 Task: Open Card Card0000000082 in Board Board0000000021 in Workspace WS0000000007 in Trello. Add Member Email0000000026 to Card Card0000000082 in Board Board0000000021 in Workspace WS0000000007 in Trello. Add Blue Label titled Label0000000082 to Card Card0000000082 in Board Board0000000021 in Workspace WS0000000007 in Trello. Add Checklist CL0000000082 to Card Card0000000082 in Board Board0000000021 in Workspace WS0000000007 in Trello. Add Dates with Start Date as Sep 01 2023 and Due Date as Sep 30 2023 to Card Card0000000082 in Board Board0000000021 in Workspace WS0000000007 in Trello
Action: Mouse moved to (265, 285)
Screenshot: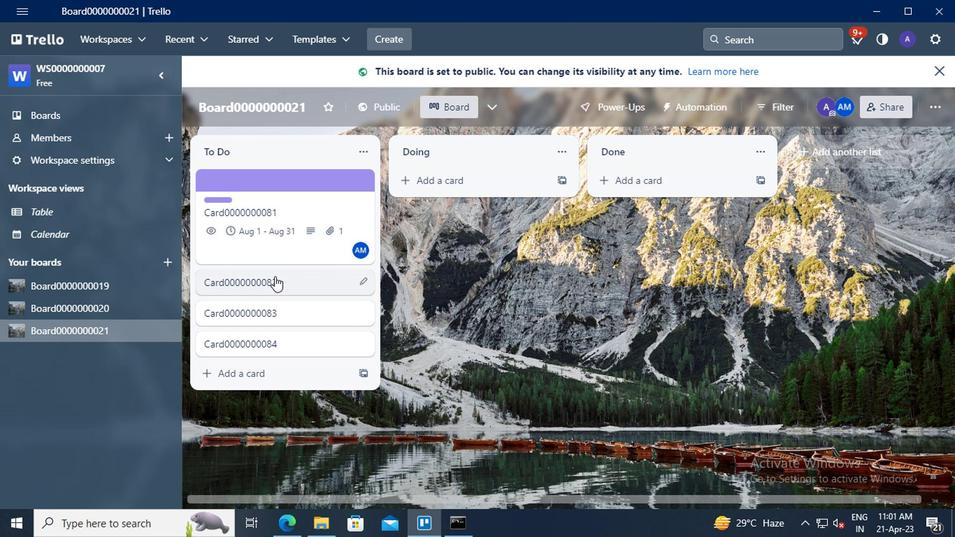 
Action: Mouse pressed left at (265, 285)
Screenshot: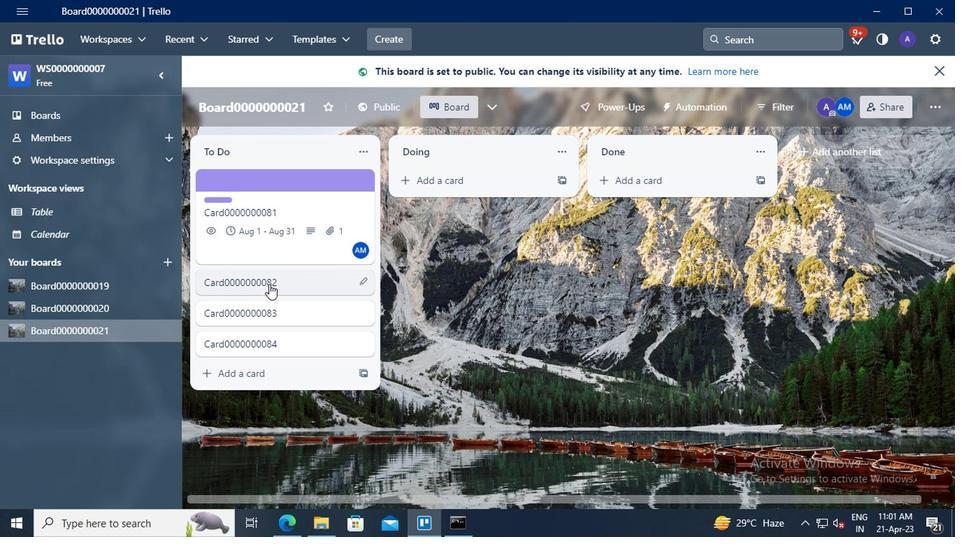 
Action: Mouse moved to (656, 184)
Screenshot: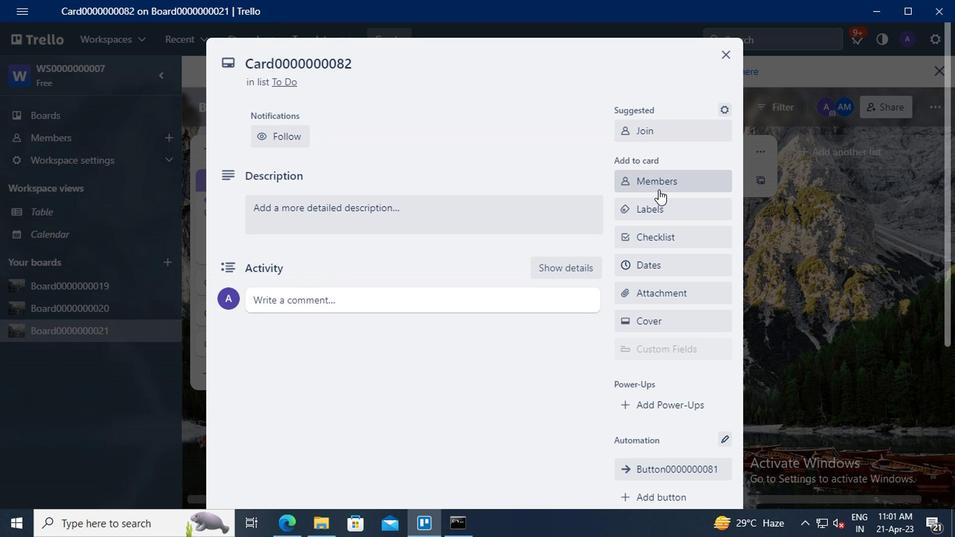 
Action: Mouse pressed left at (656, 184)
Screenshot: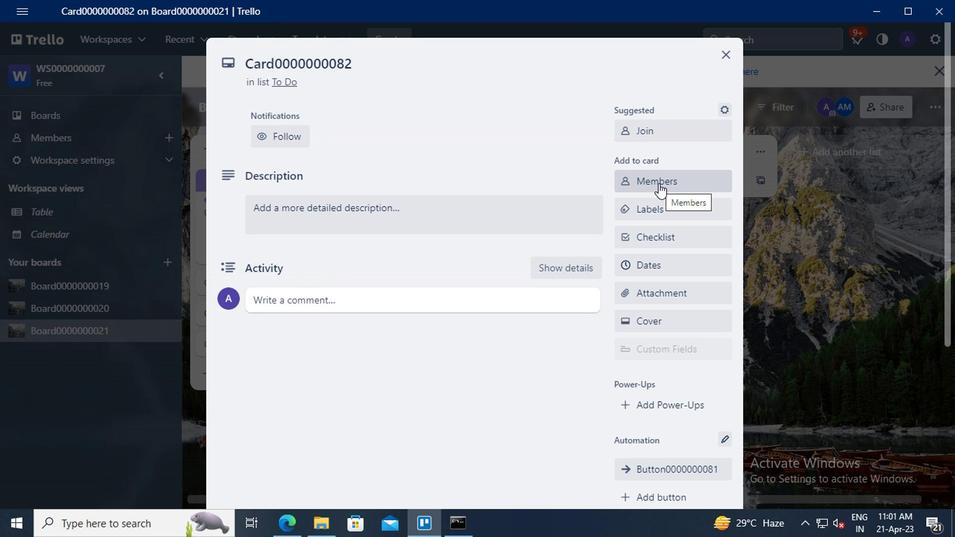 
Action: Mouse moved to (661, 246)
Screenshot: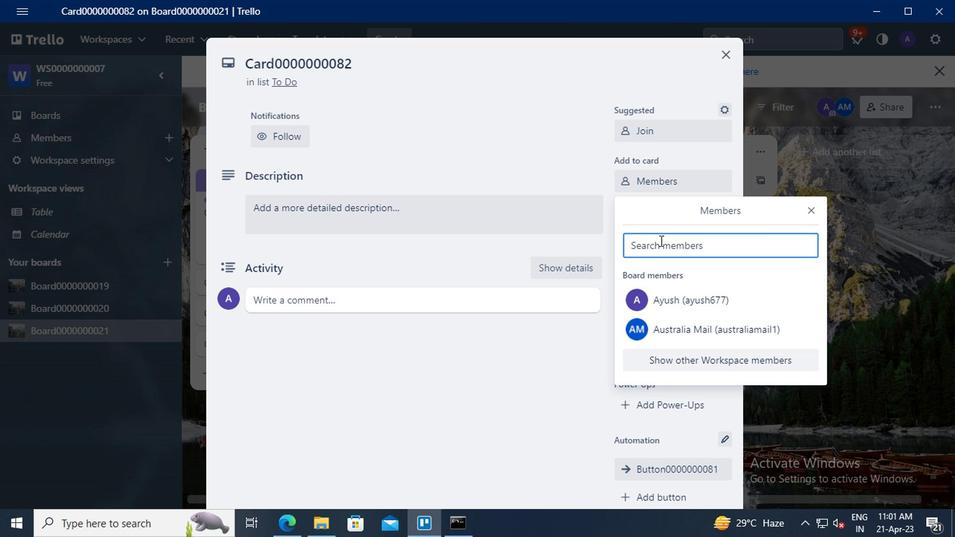 
Action: Mouse pressed left at (661, 246)
Screenshot: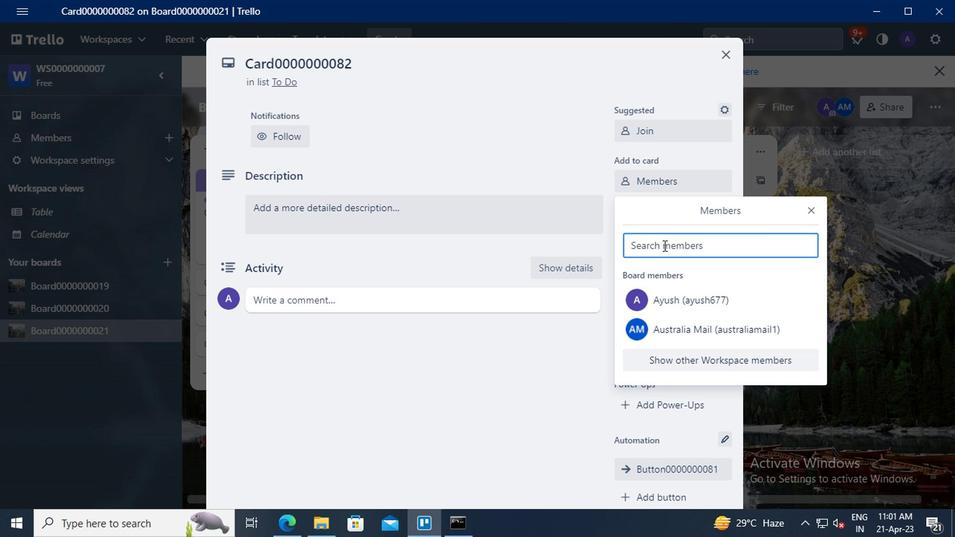 
Action: Mouse moved to (575, 200)
Screenshot: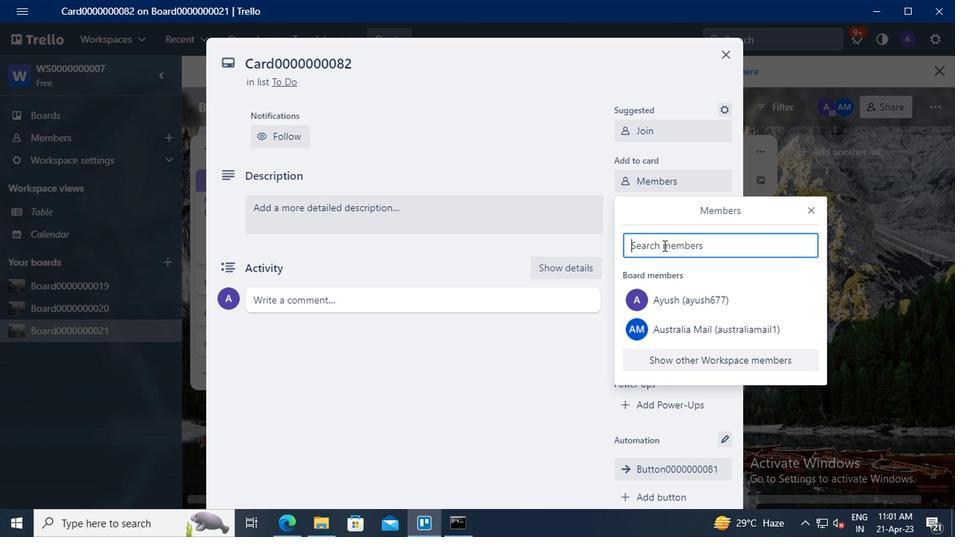 
Action: Key pressed nikrathi889<Key.shift>@GMAIL.COM
Screenshot: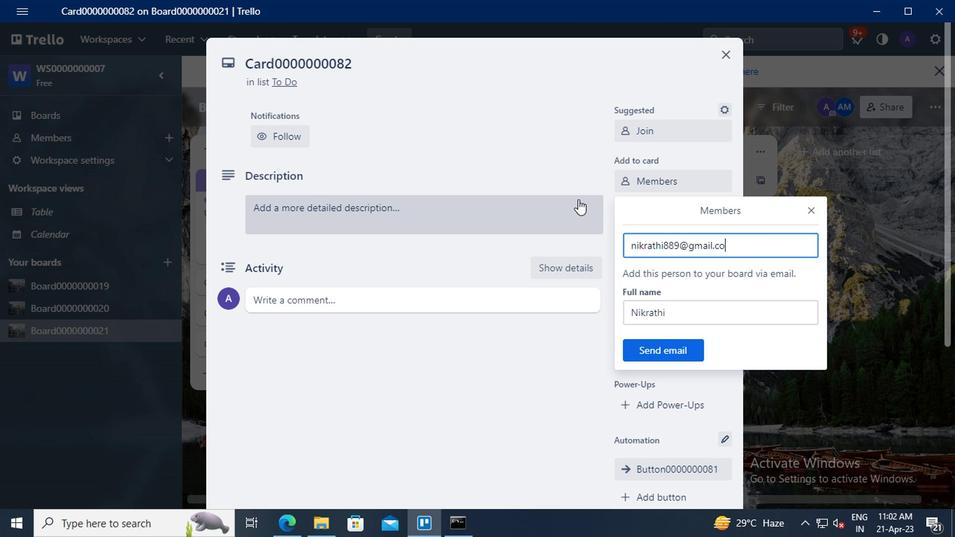 
Action: Mouse moved to (660, 350)
Screenshot: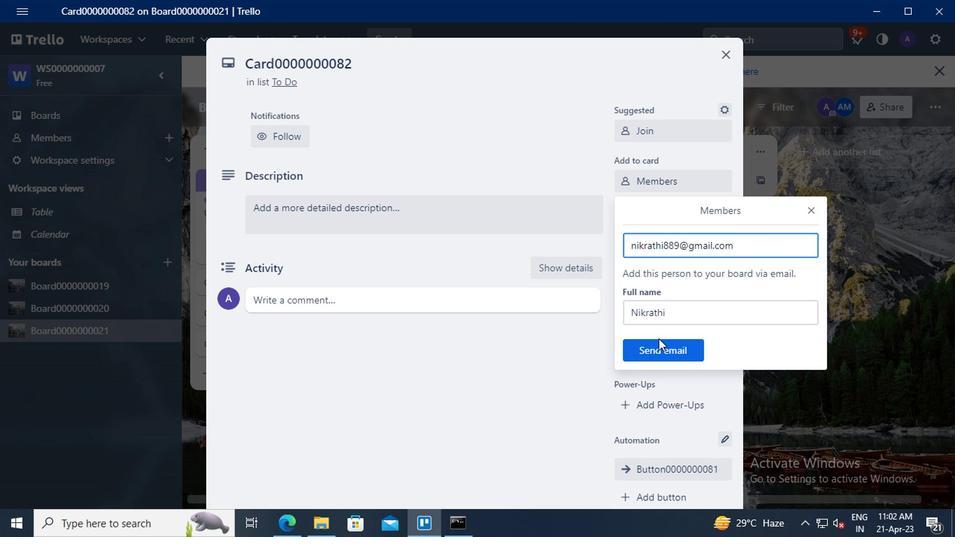 
Action: Mouse pressed left at (660, 350)
Screenshot: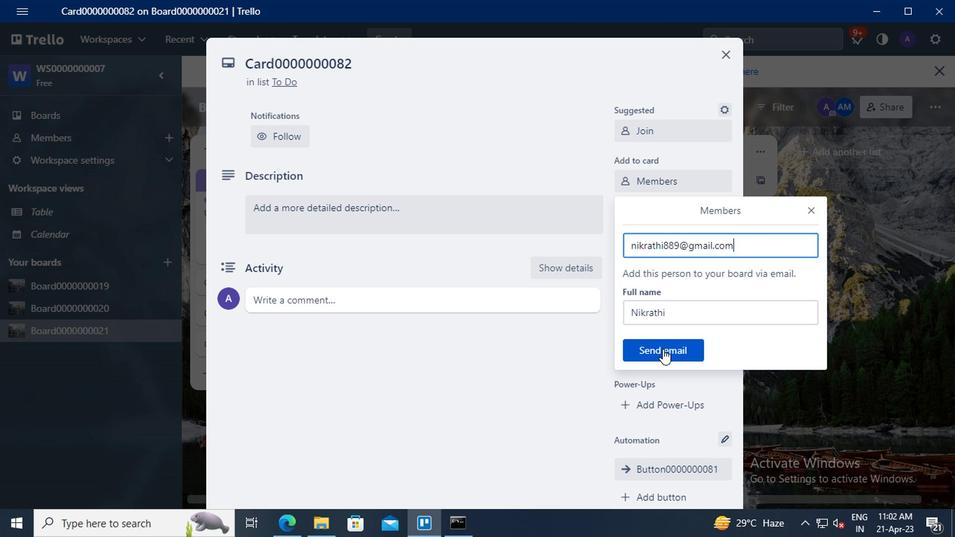 
Action: Mouse moved to (664, 212)
Screenshot: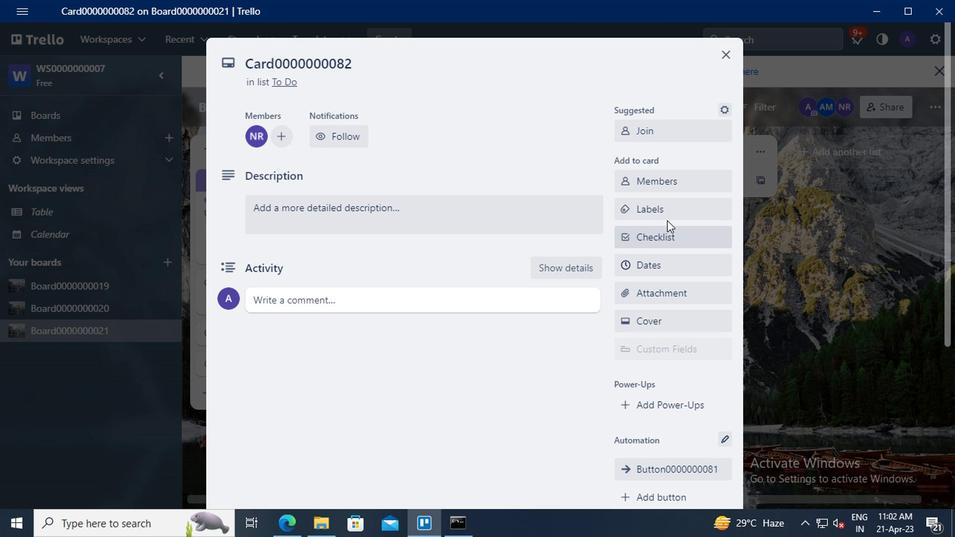 
Action: Mouse pressed left at (664, 212)
Screenshot: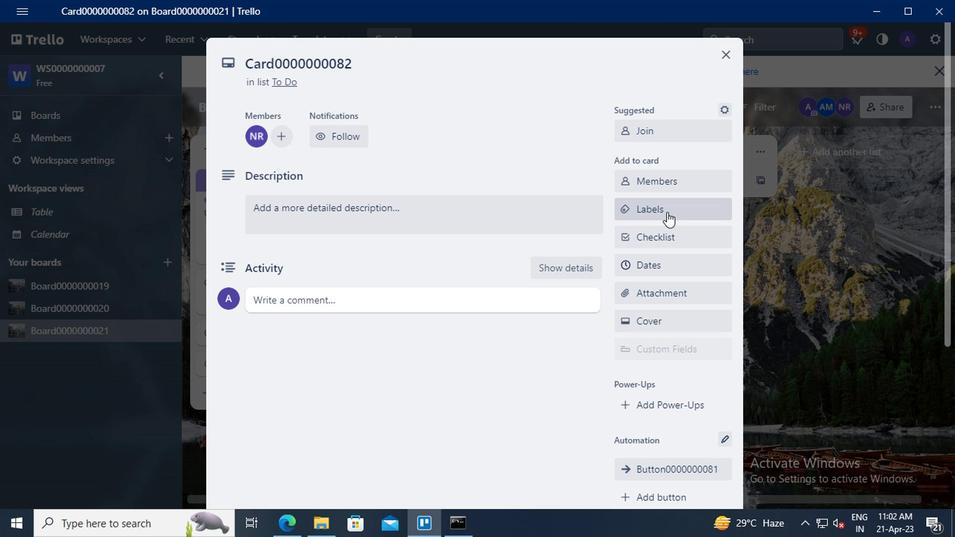 
Action: Mouse moved to (715, 345)
Screenshot: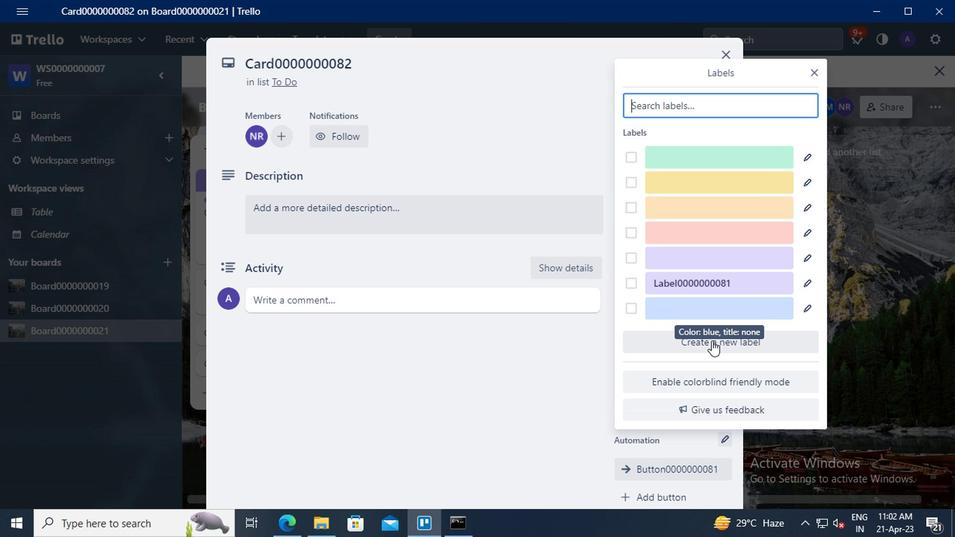 
Action: Mouse pressed left at (715, 345)
Screenshot: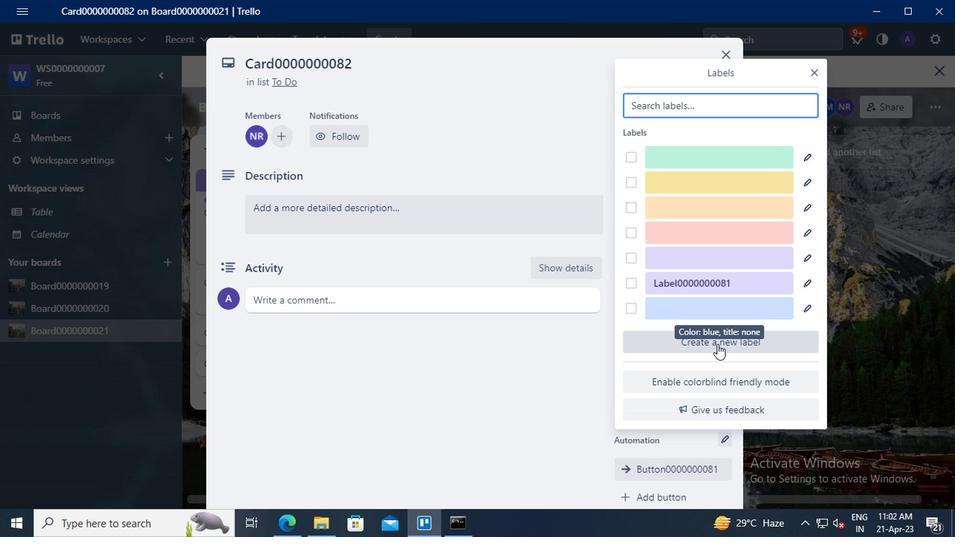 
Action: Mouse moved to (664, 203)
Screenshot: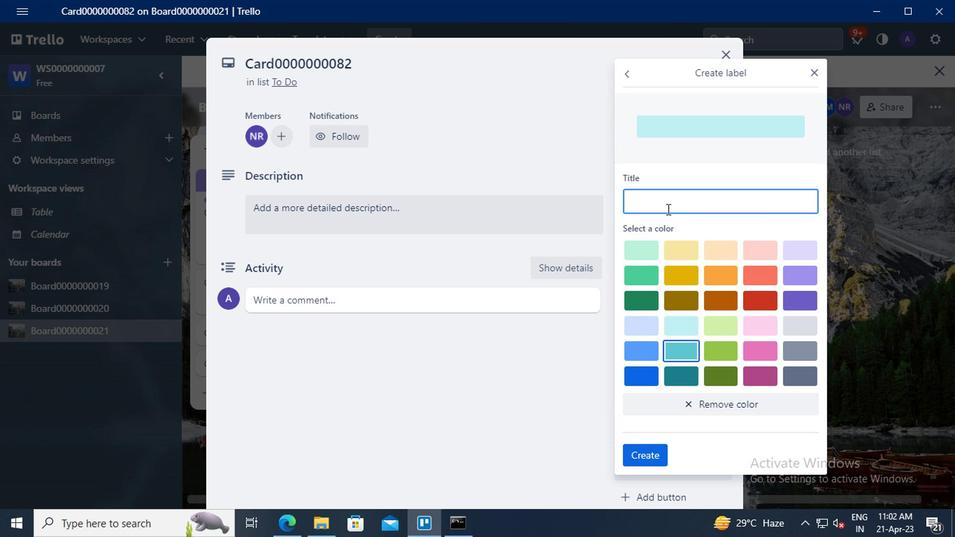 
Action: Mouse pressed left at (664, 203)
Screenshot: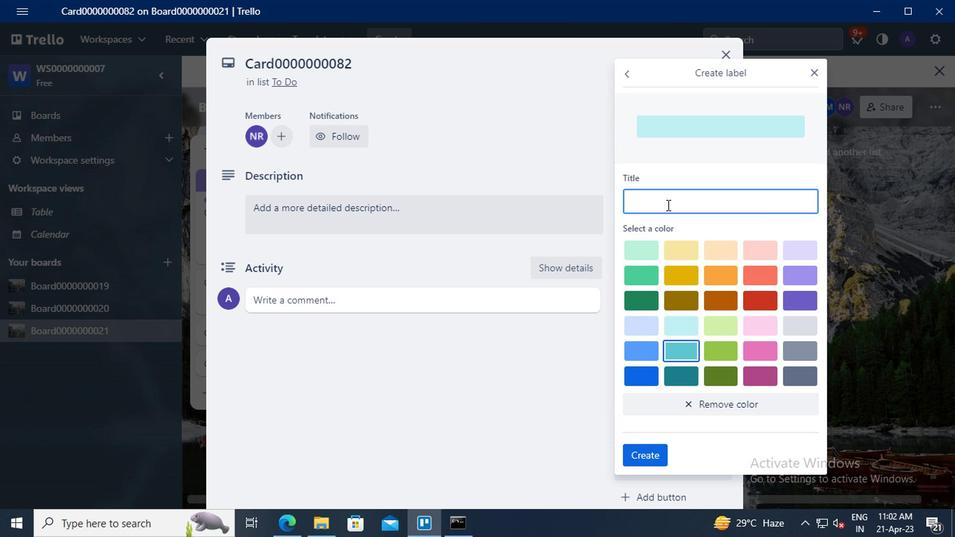 
Action: Key pressed <Key.shift>LABEL0000000082
Screenshot: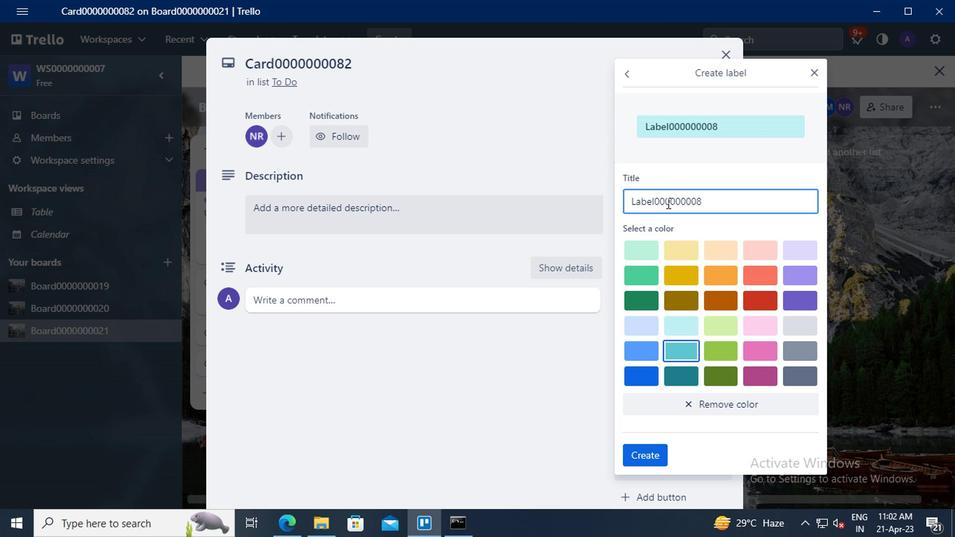 
Action: Mouse moved to (648, 345)
Screenshot: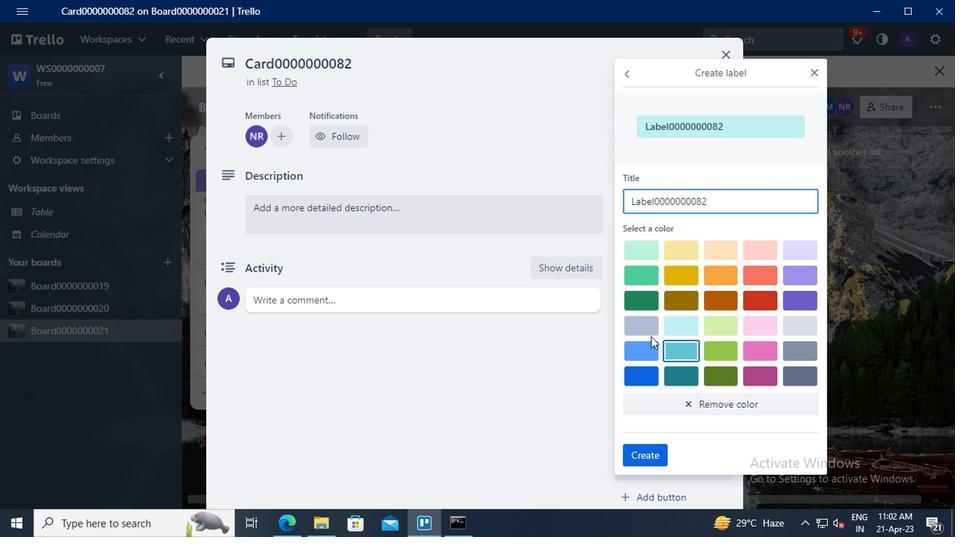 
Action: Mouse pressed left at (648, 345)
Screenshot: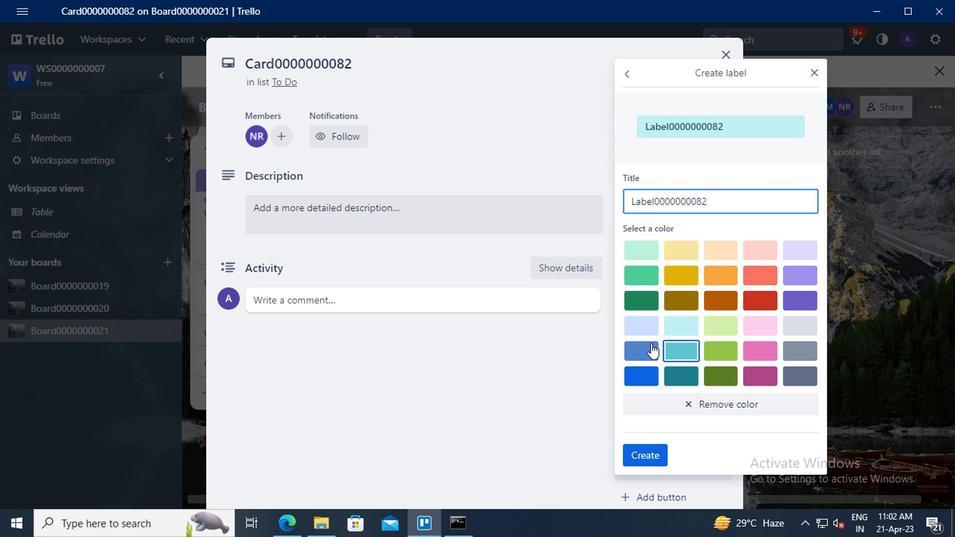 
Action: Mouse moved to (649, 455)
Screenshot: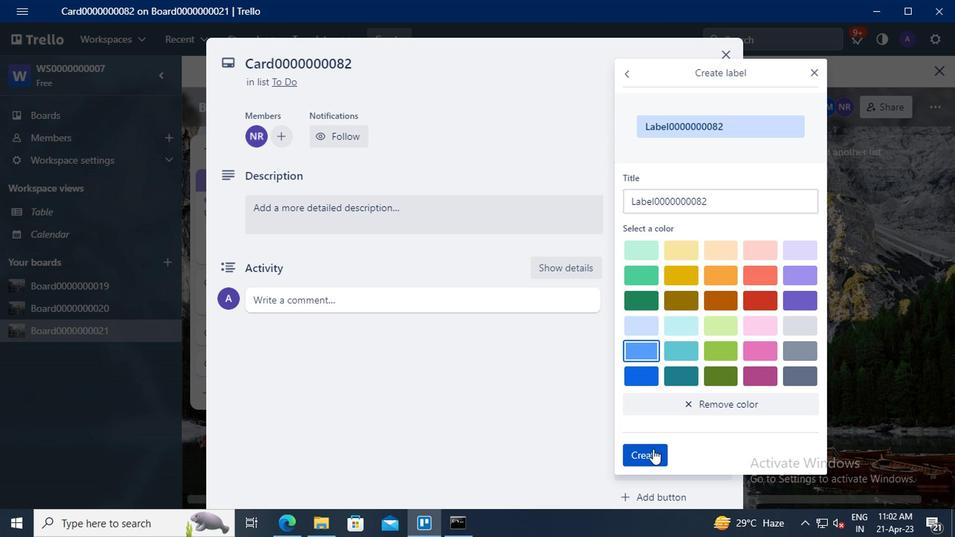 
Action: Mouse pressed left at (649, 455)
Screenshot: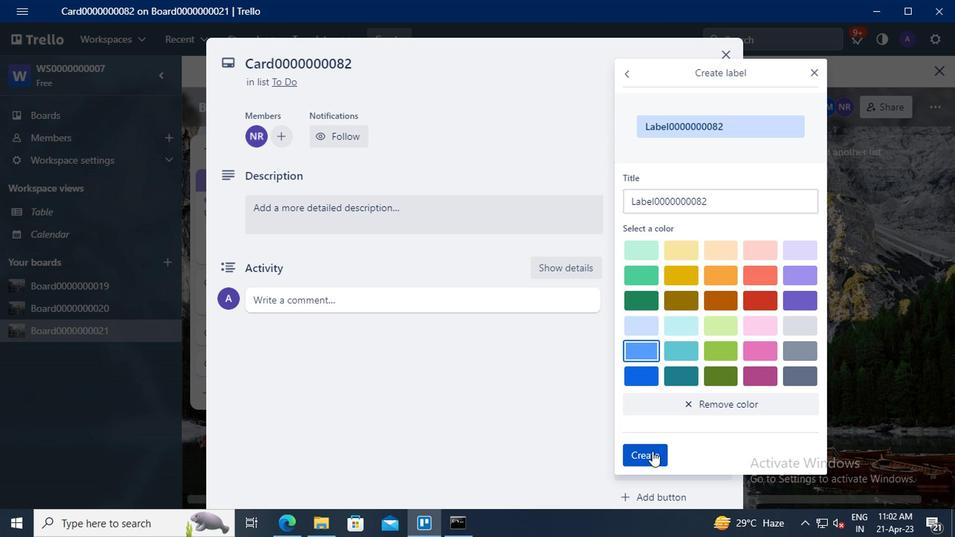 
Action: Mouse moved to (811, 73)
Screenshot: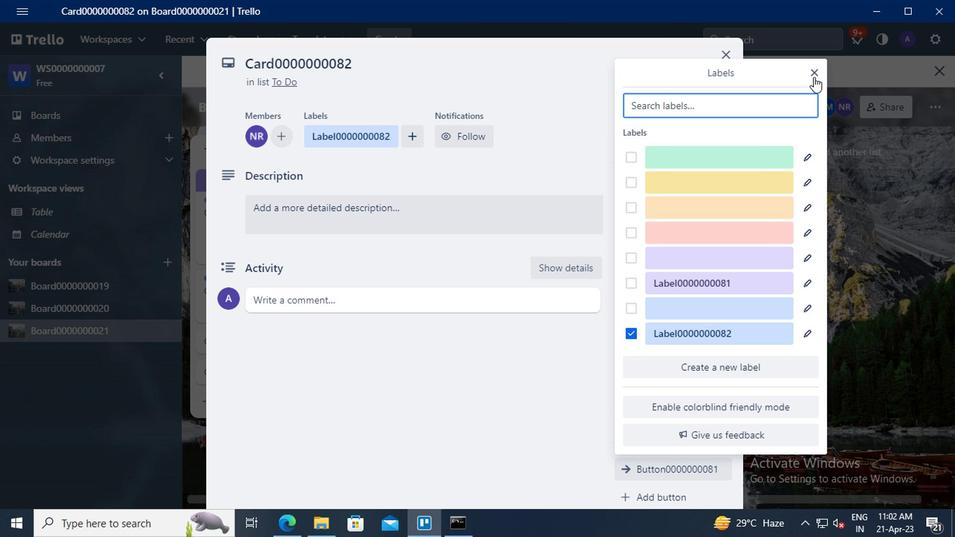 
Action: Mouse pressed left at (811, 73)
Screenshot: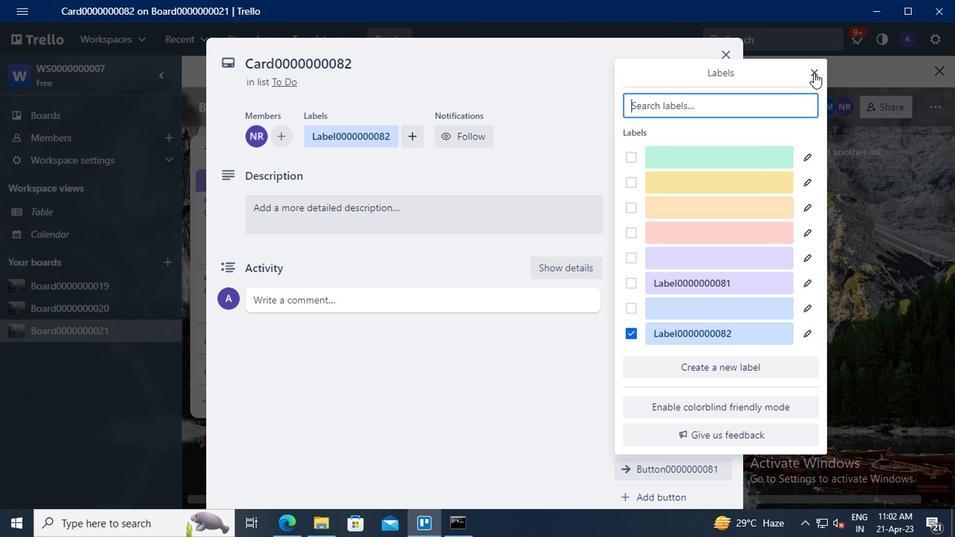 
Action: Mouse moved to (678, 232)
Screenshot: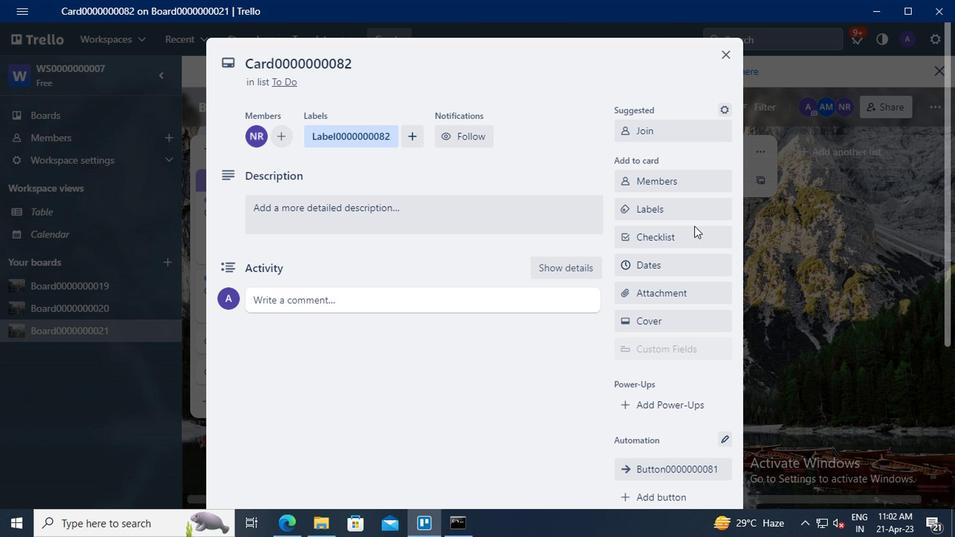 
Action: Mouse pressed left at (678, 232)
Screenshot: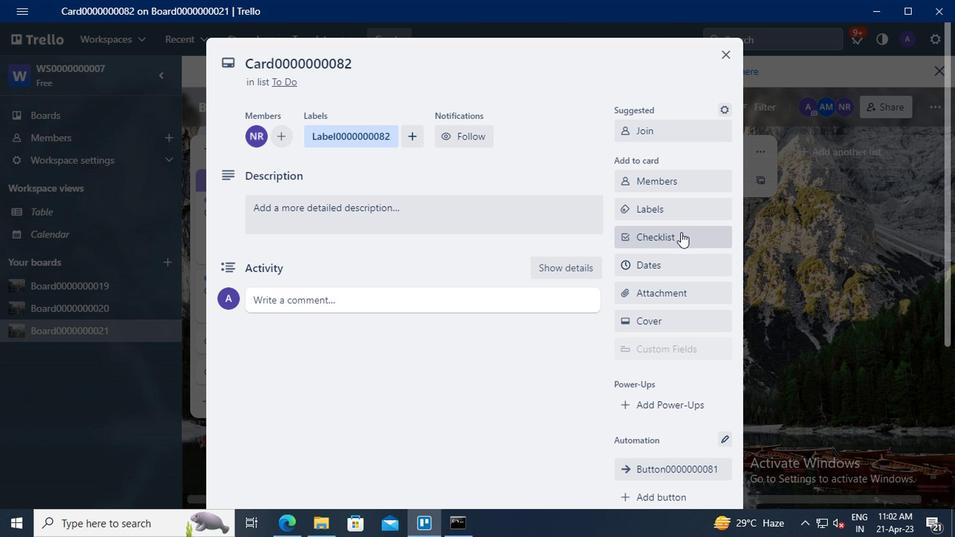 
Action: Key pressed <Key.delete><Key.shift>CL0000000082
Screenshot: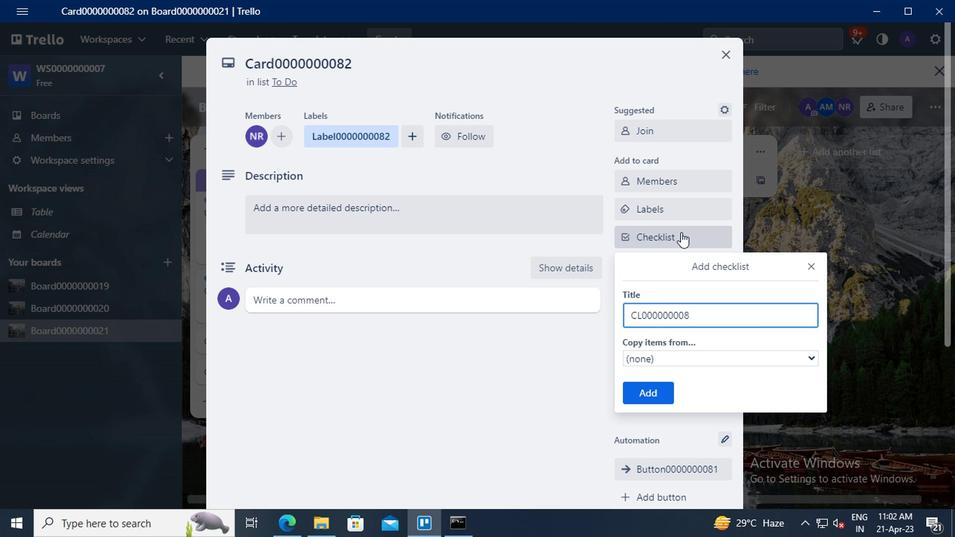 
Action: Mouse moved to (657, 389)
Screenshot: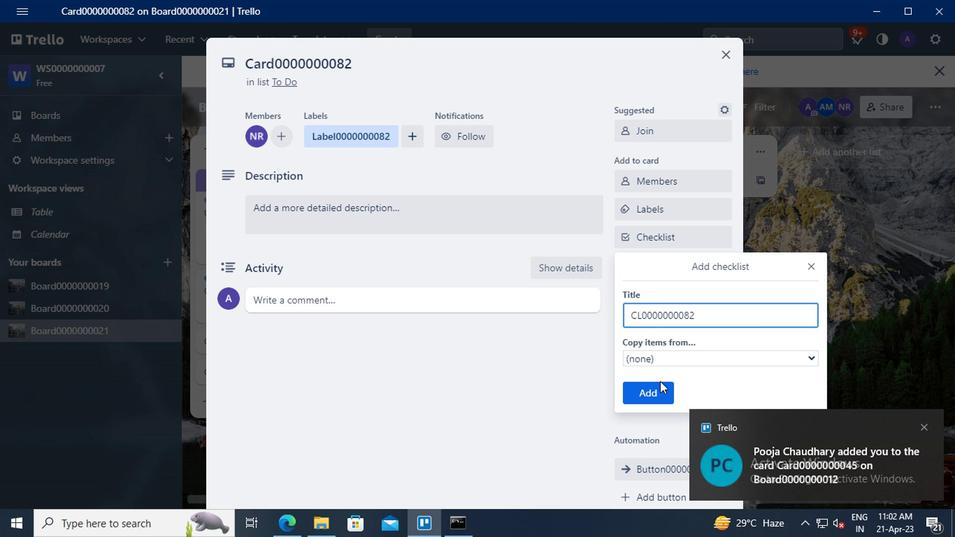 
Action: Mouse pressed left at (657, 389)
Screenshot: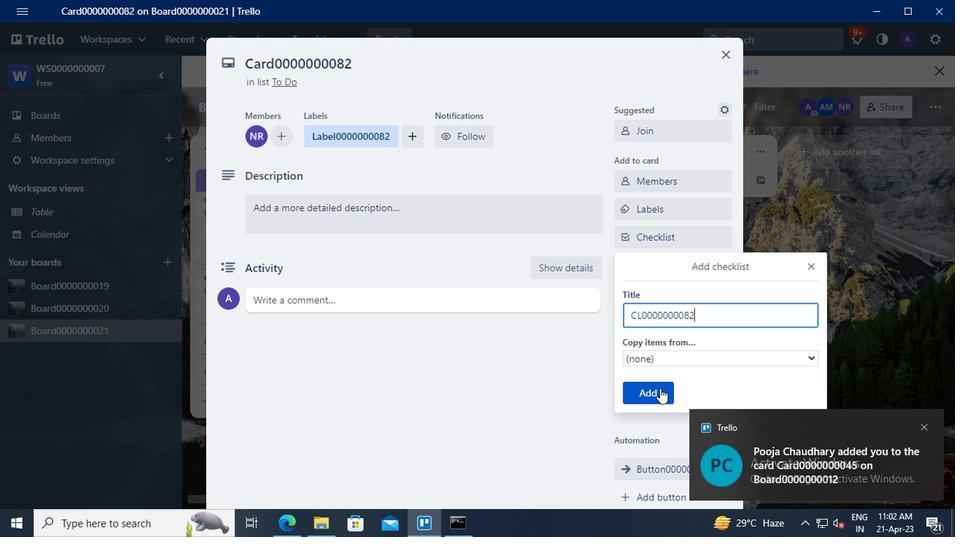 
Action: Mouse moved to (666, 265)
Screenshot: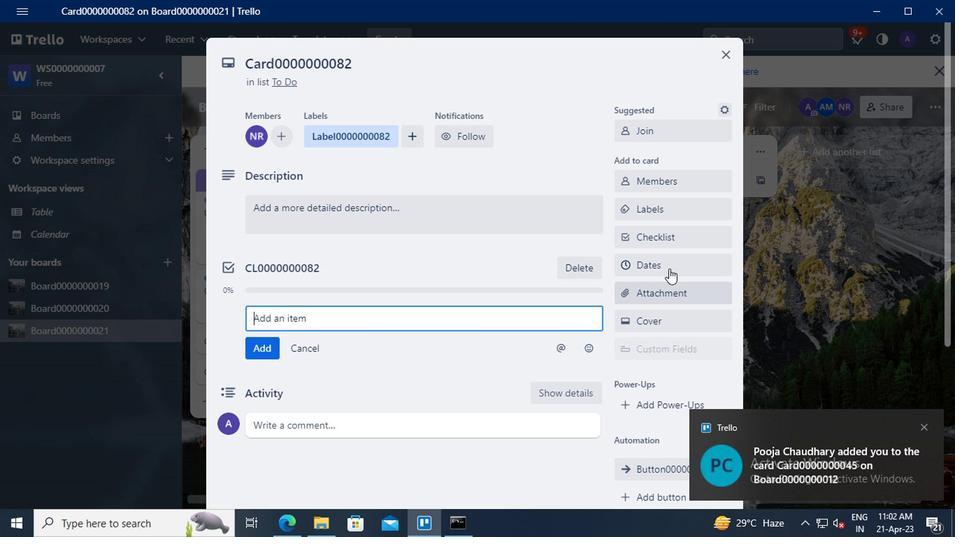 
Action: Mouse pressed left at (666, 265)
Screenshot: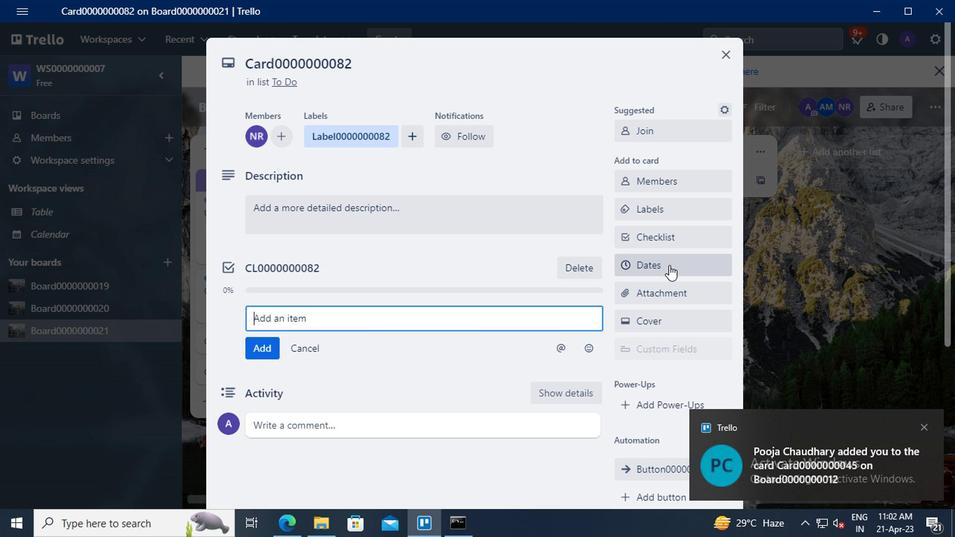 
Action: Mouse moved to (625, 325)
Screenshot: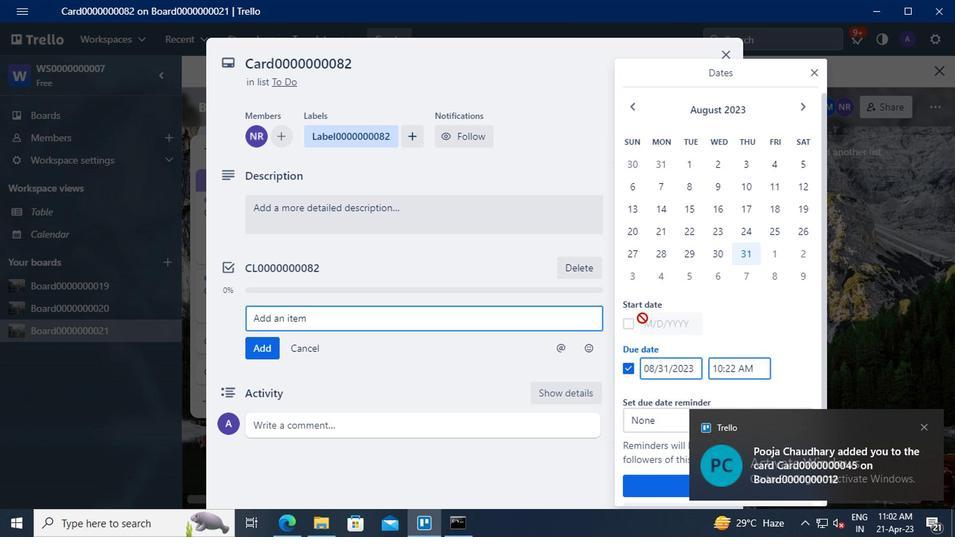 
Action: Mouse pressed left at (625, 325)
Screenshot: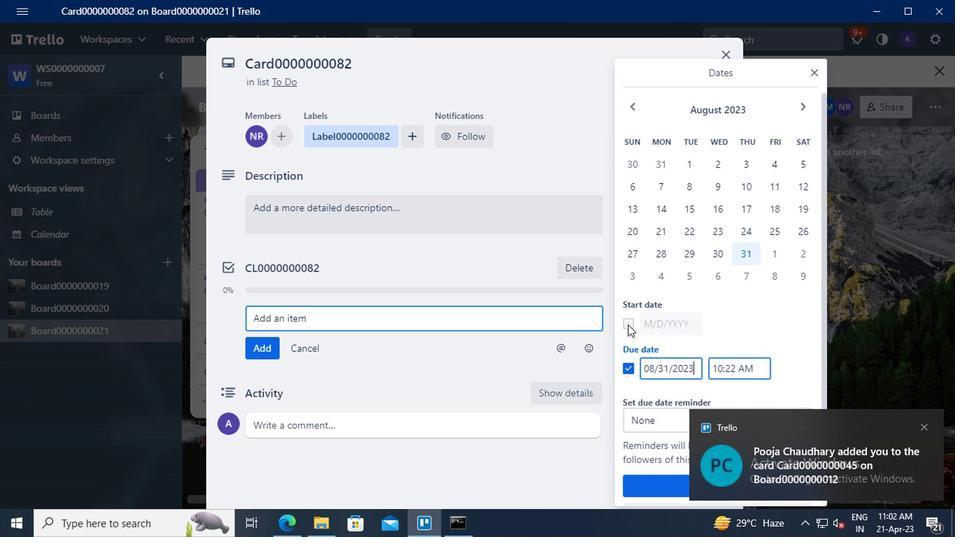 
Action: Mouse moved to (665, 320)
Screenshot: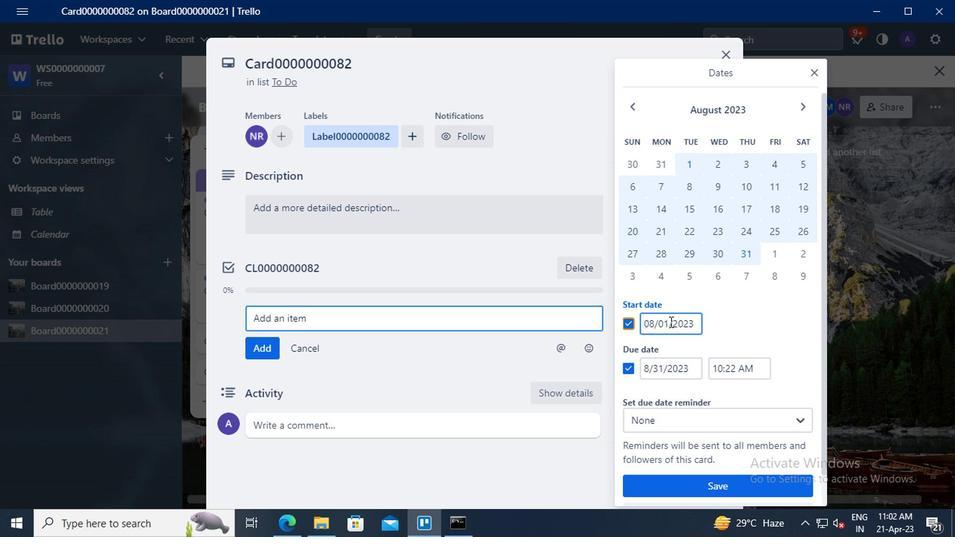 
Action: Mouse pressed left at (665, 320)
Screenshot: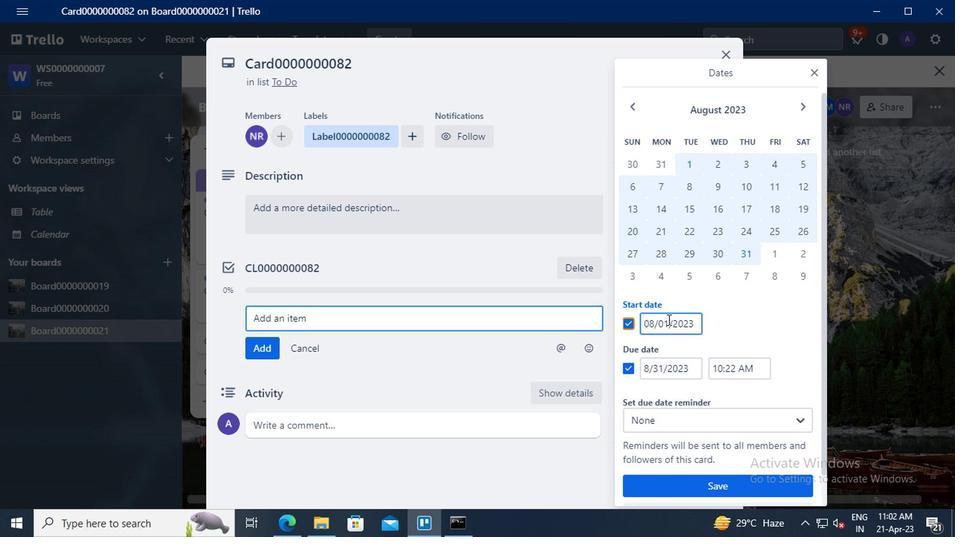 
Action: Mouse moved to (674, 292)
Screenshot: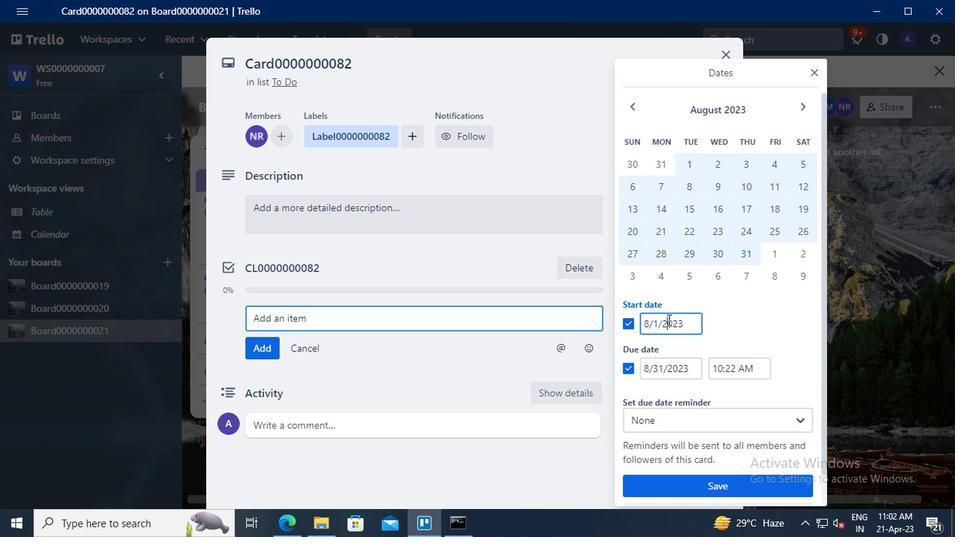 
Action: Key pressed <Key.left><Key.left><Key.backspace>1<Key.left><Key.left><Key.backspace>9
Screenshot: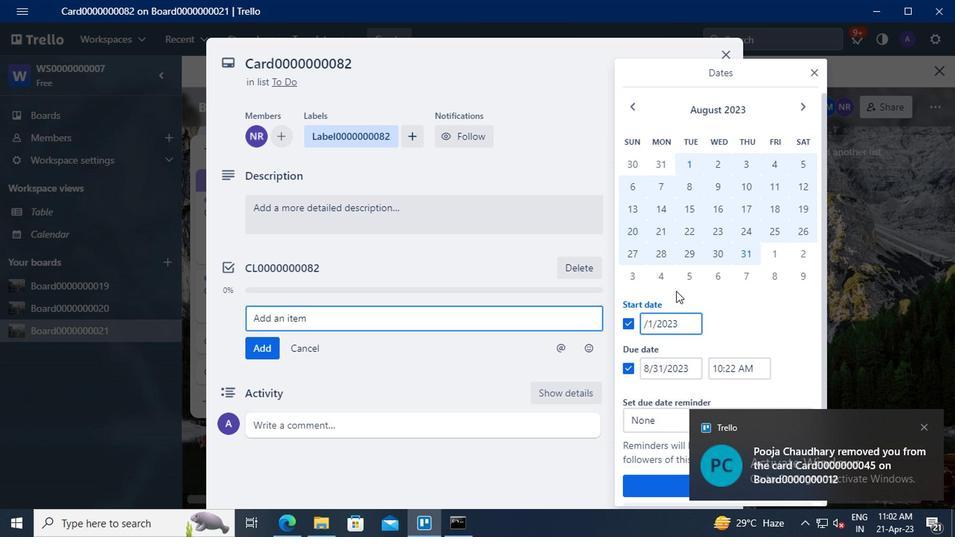 
Action: Mouse moved to (660, 368)
Screenshot: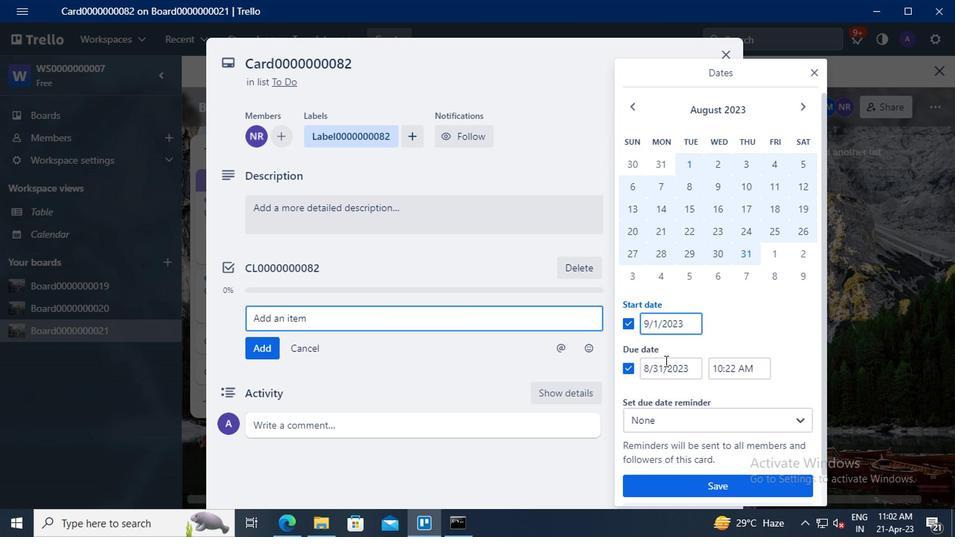 
Action: Mouse pressed left at (660, 368)
Screenshot: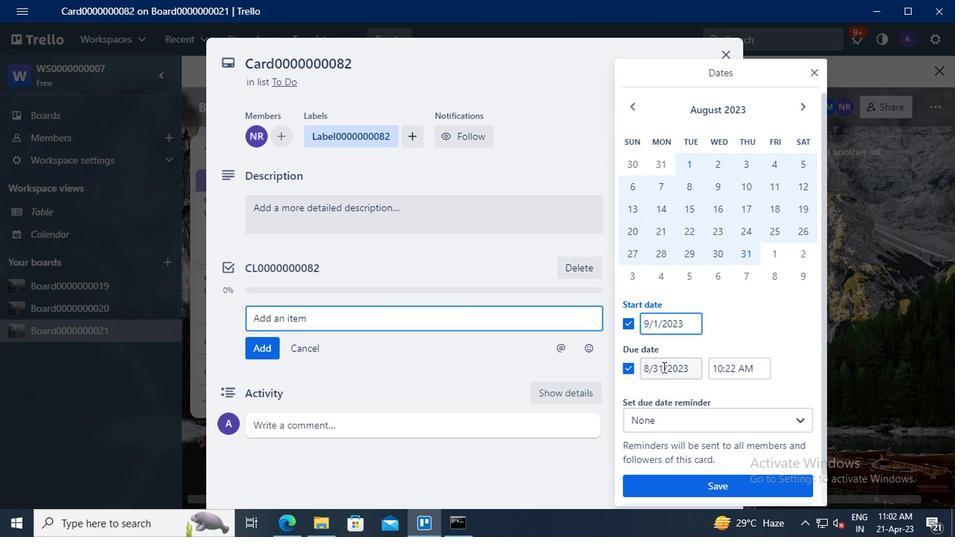 
Action: Mouse moved to (669, 341)
Screenshot: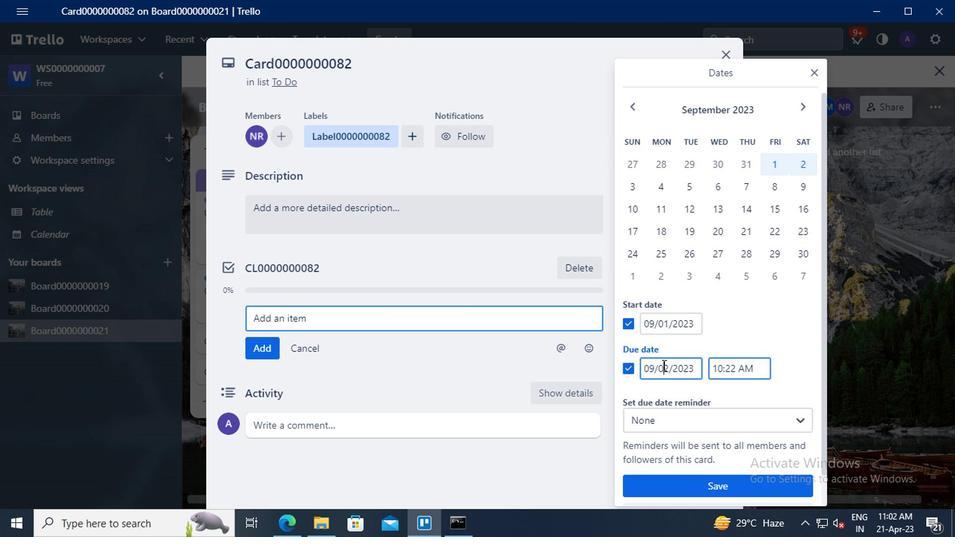 
Action: Key pressed <Key.backspace><Key.delete>30
Screenshot: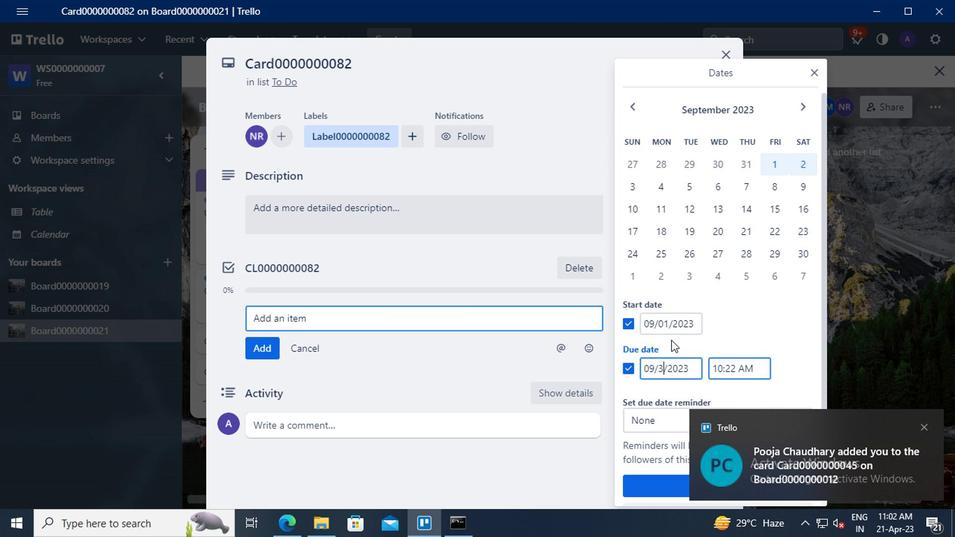 
Action: Mouse moved to (666, 489)
Screenshot: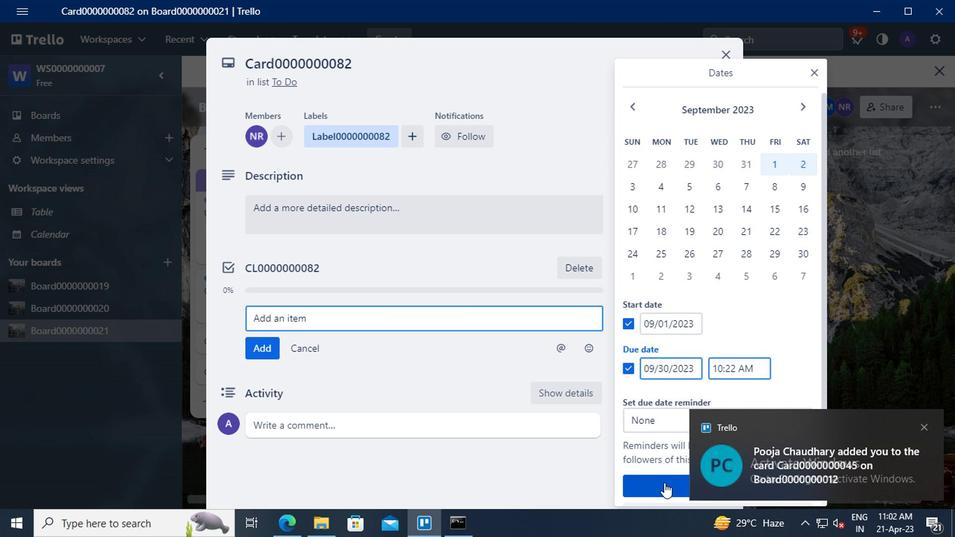 
Action: Mouse pressed left at (666, 489)
Screenshot: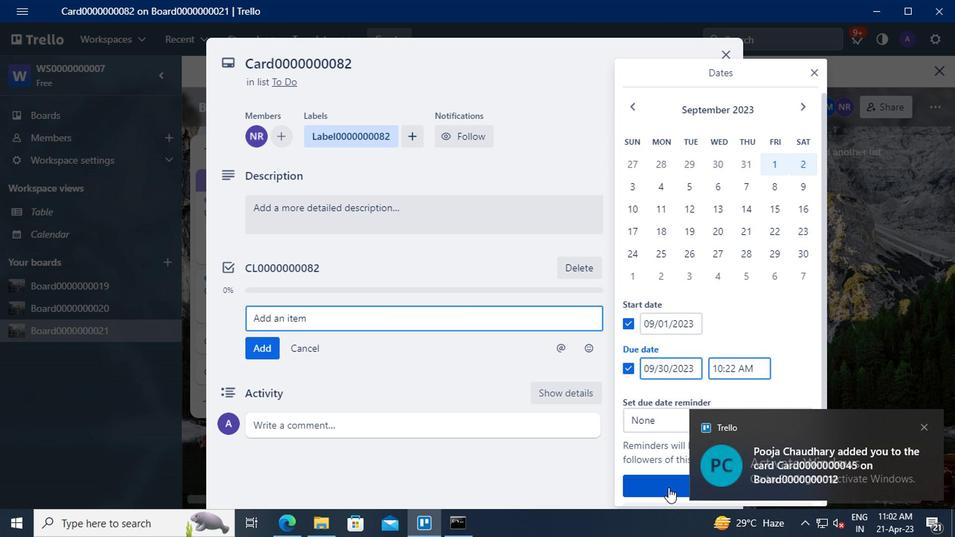 
